 Task: Sort the products in the category "Makeup" by unit price (high first).
Action: Mouse moved to (291, 152)
Screenshot: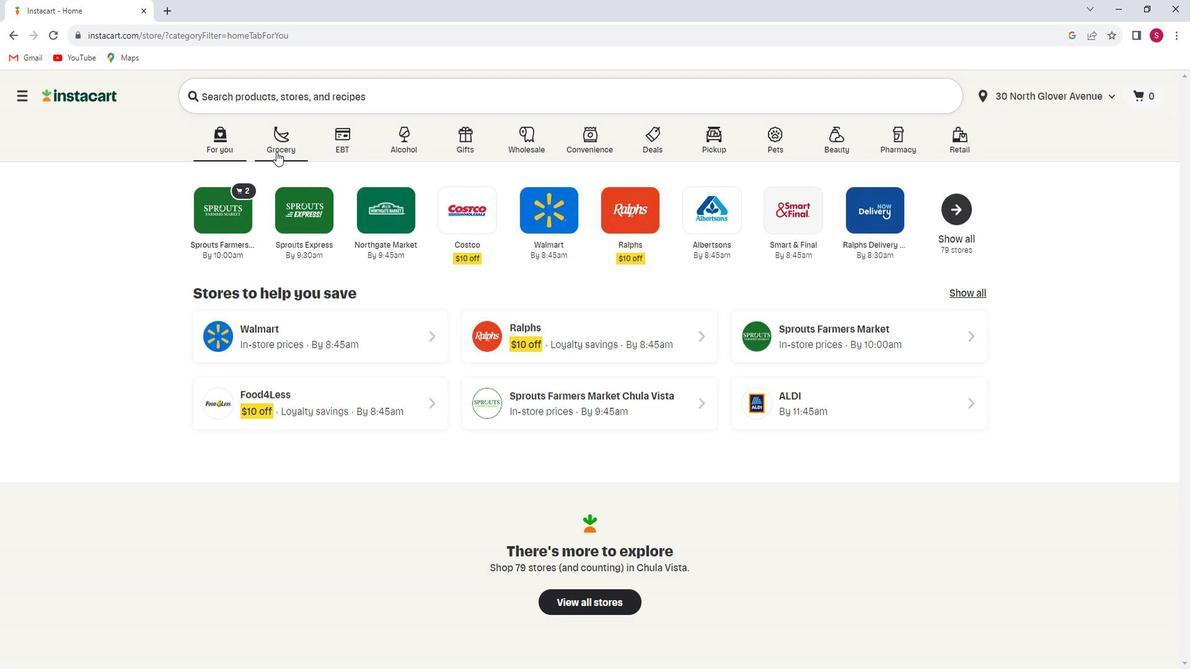 
Action: Mouse pressed left at (291, 152)
Screenshot: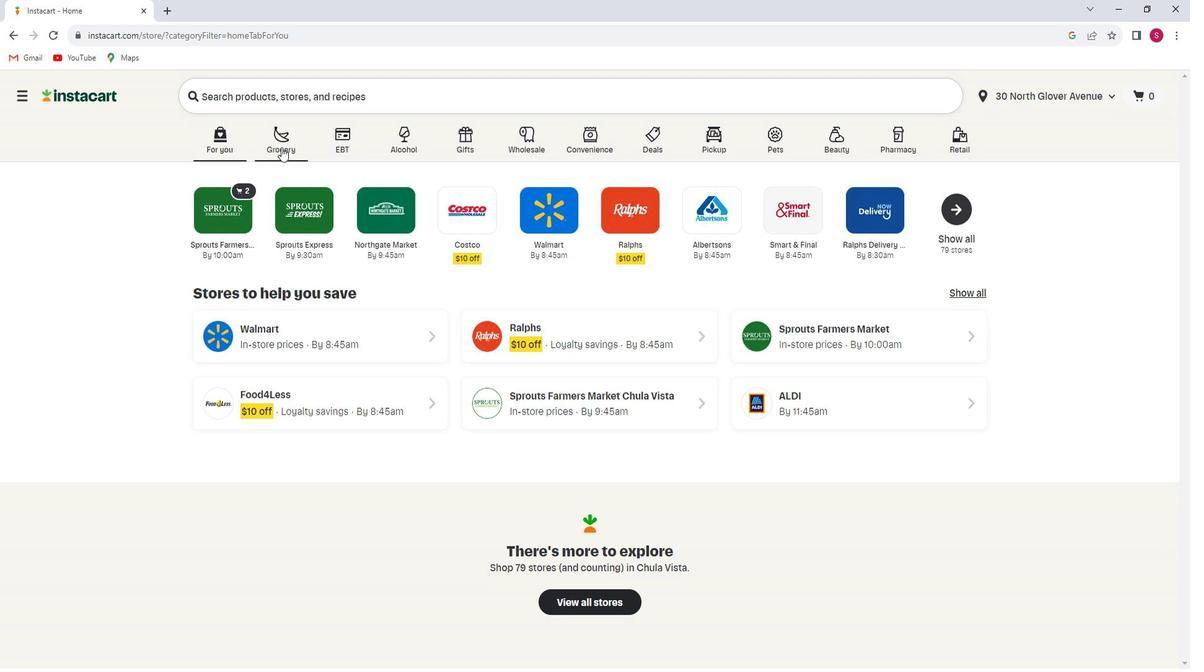 
Action: Mouse moved to (270, 358)
Screenshot: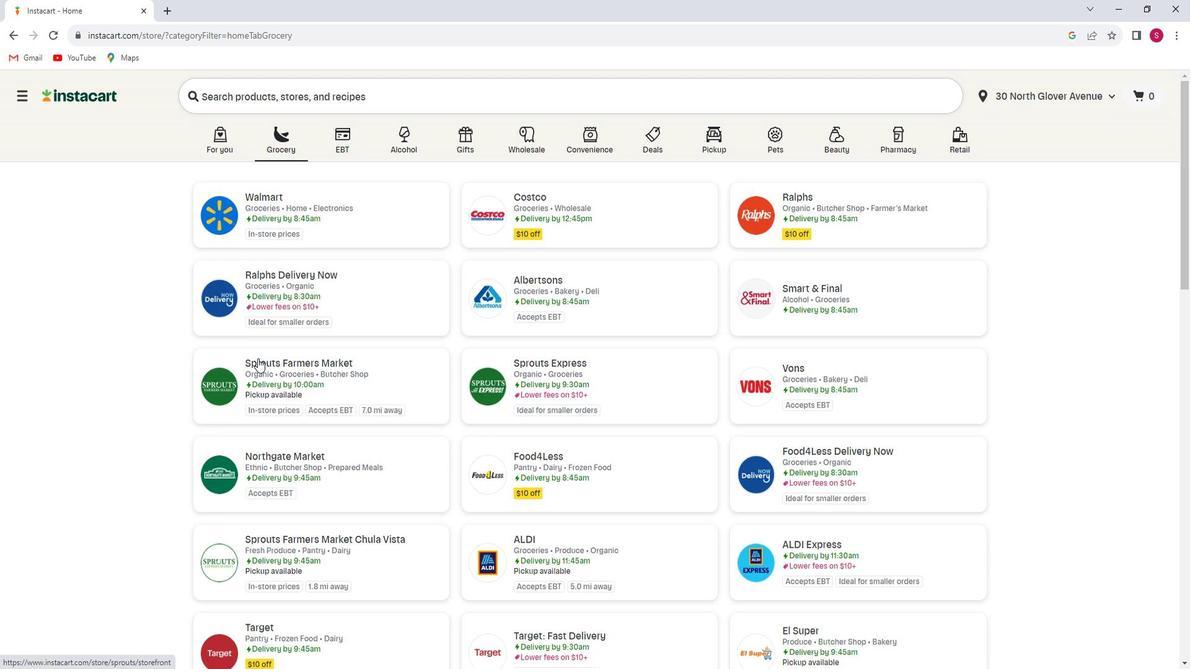 
Action: Mouse pressed left at (270, 358)
Screenshot: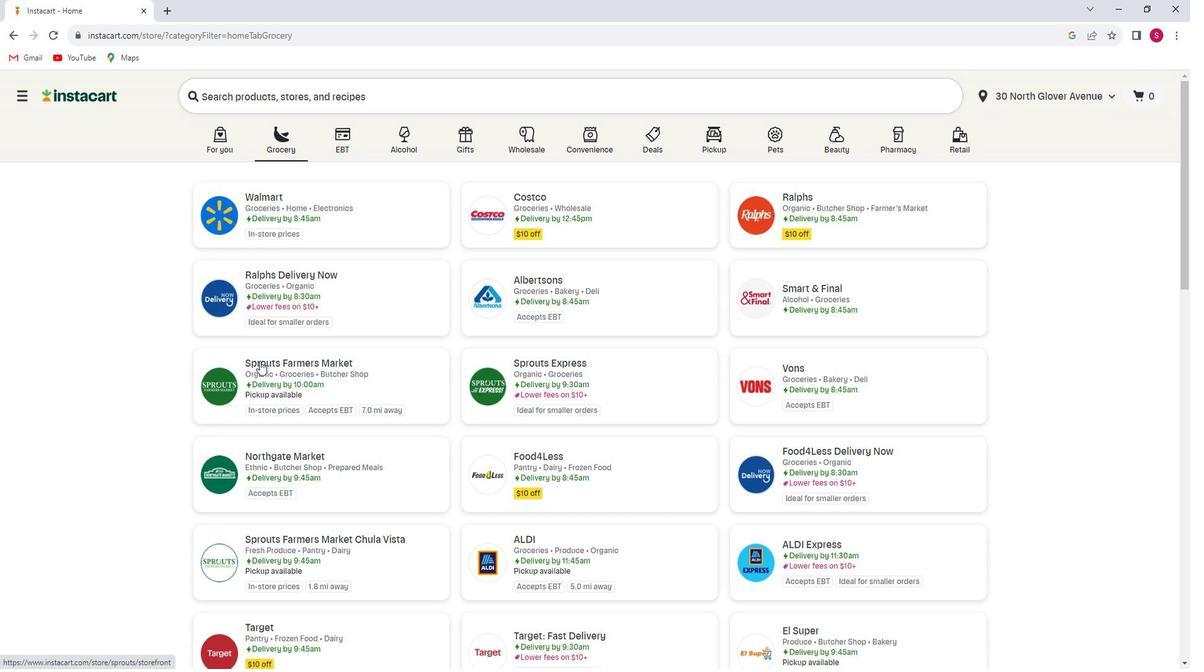 
Action: Mouse moved to (95, 366)
Screenshot: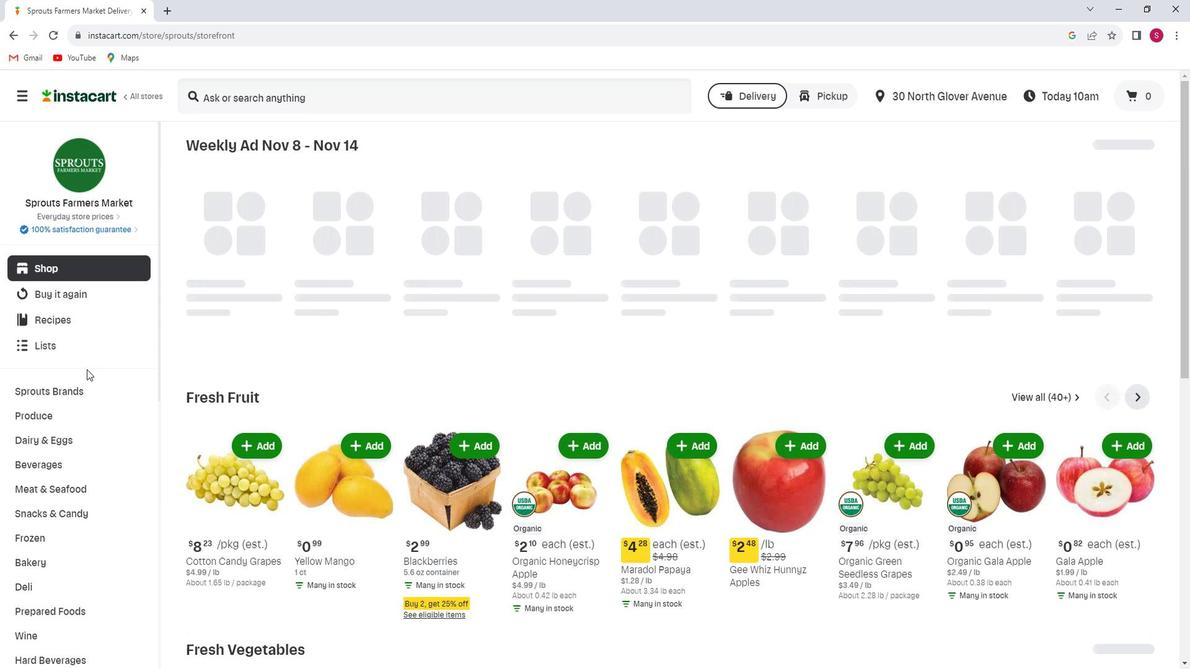 
Action: Mouse scrolled (95, 365) with delta (0, 0)
Screenshot: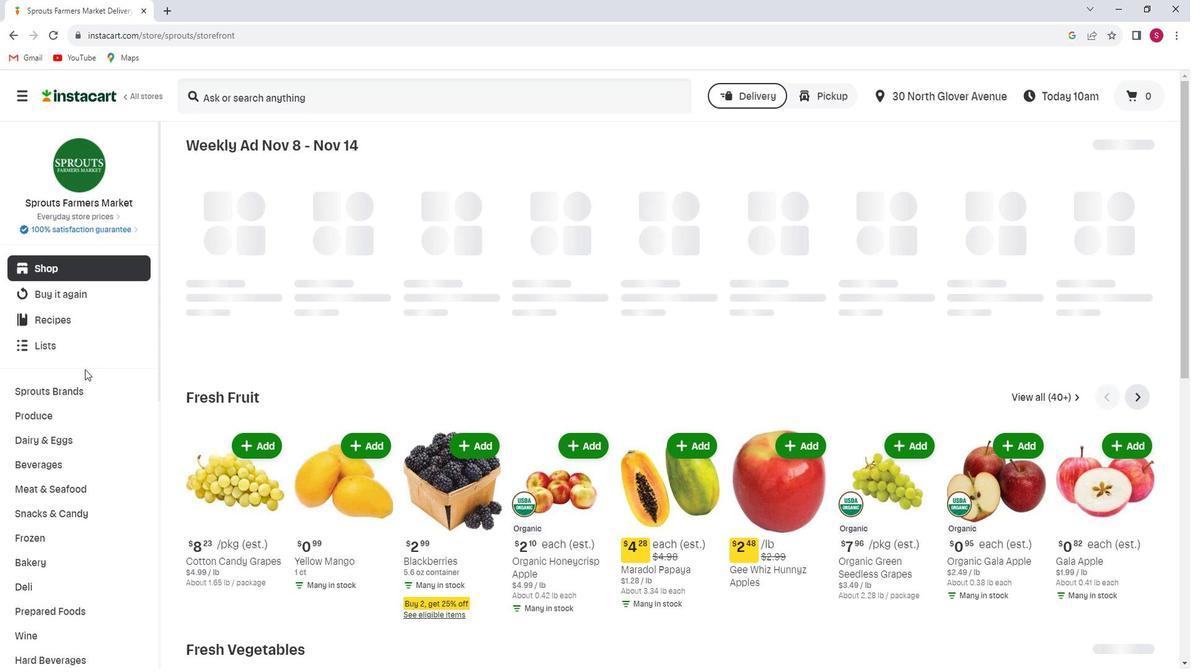 
Action: Mouse scrolled (95, 365) with delta (0, 0)
Screenshot: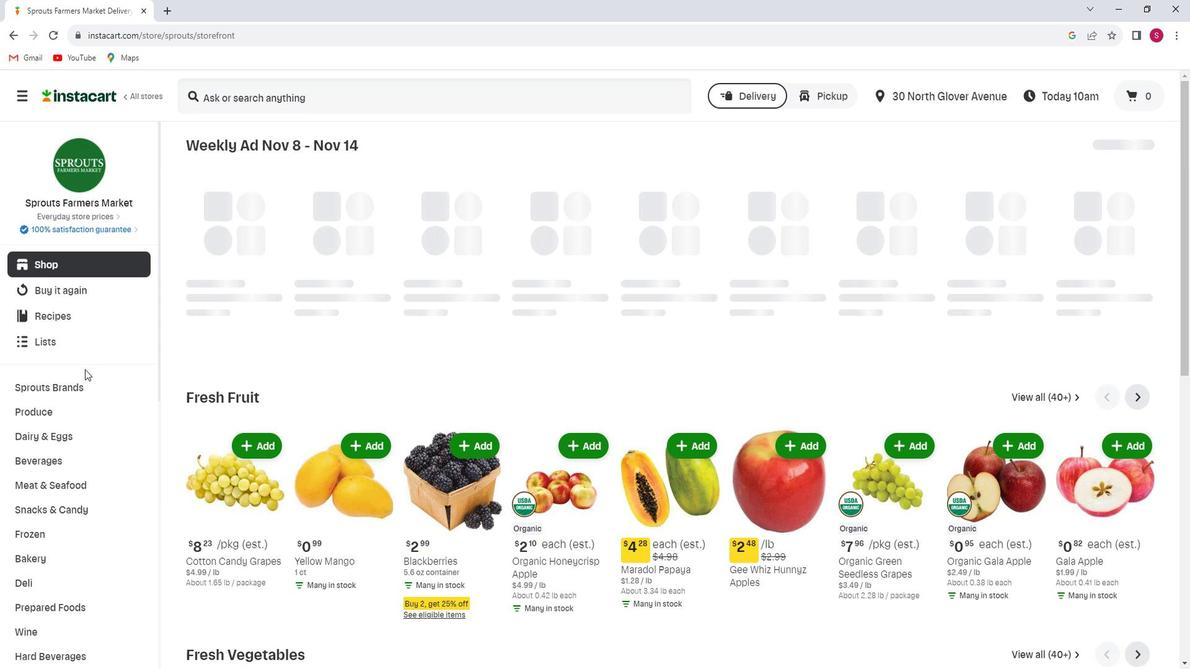 
Action: Mouse scrolled (95, 365) with delta (0, 0)
Screenshot: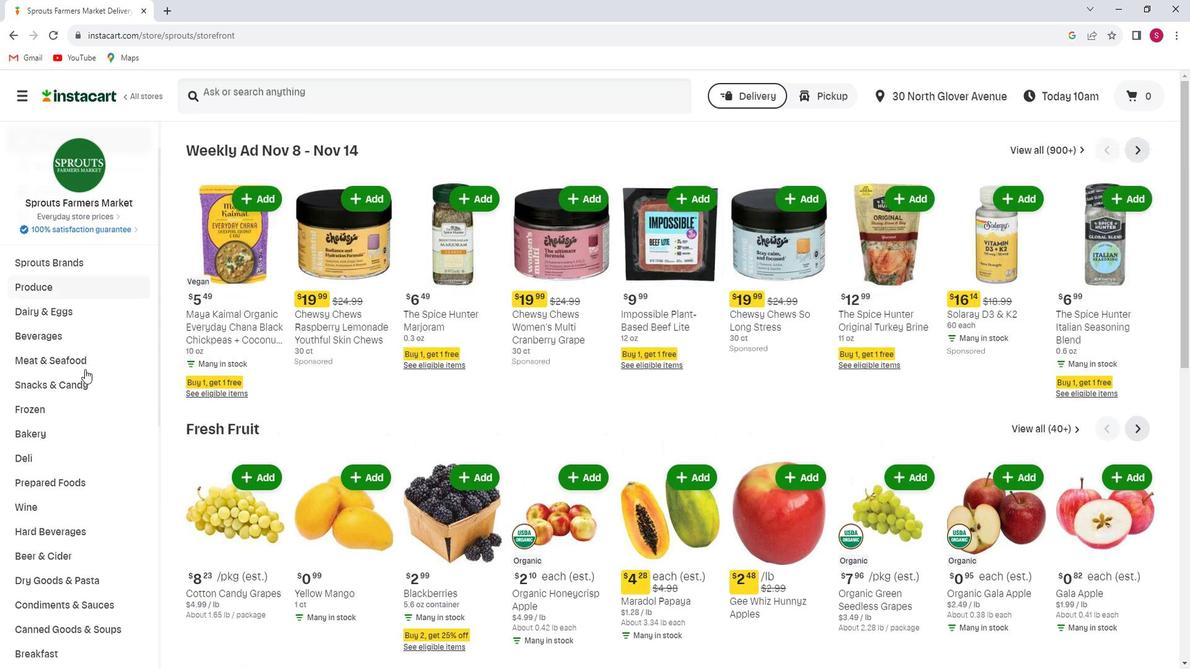 
Action: Mouse scrolled (95, 365) with delta (0, 0)
Screenshot: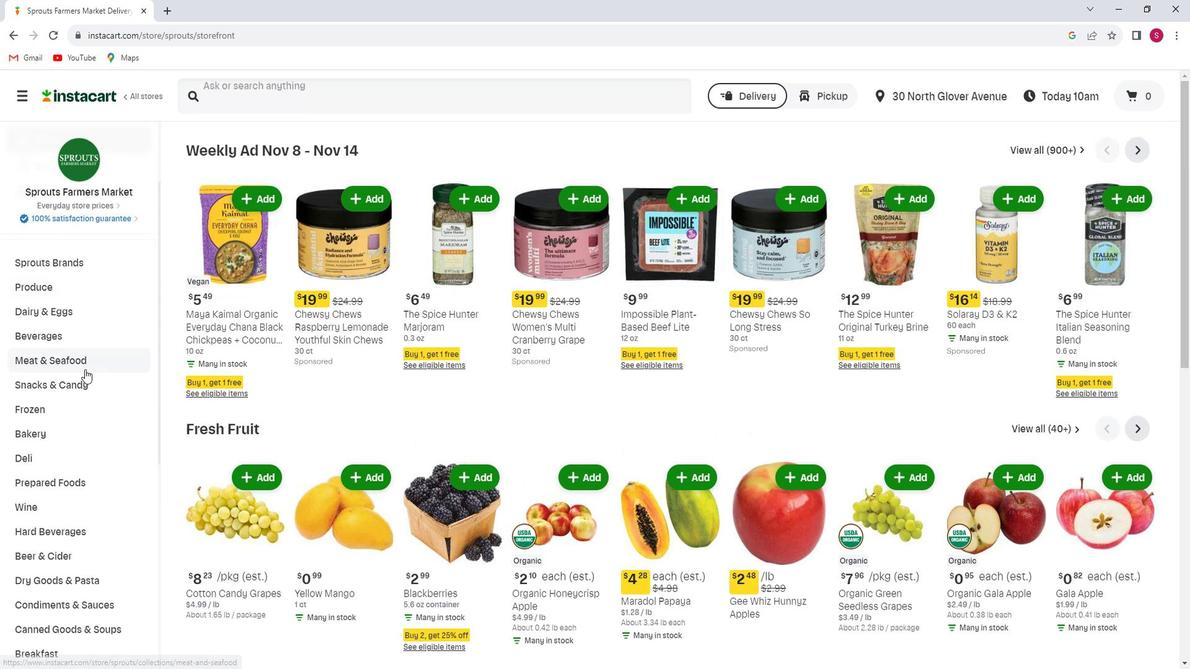 
Action: Mouse scrolled (95, 365) with delta (0, 0)
Screenshot: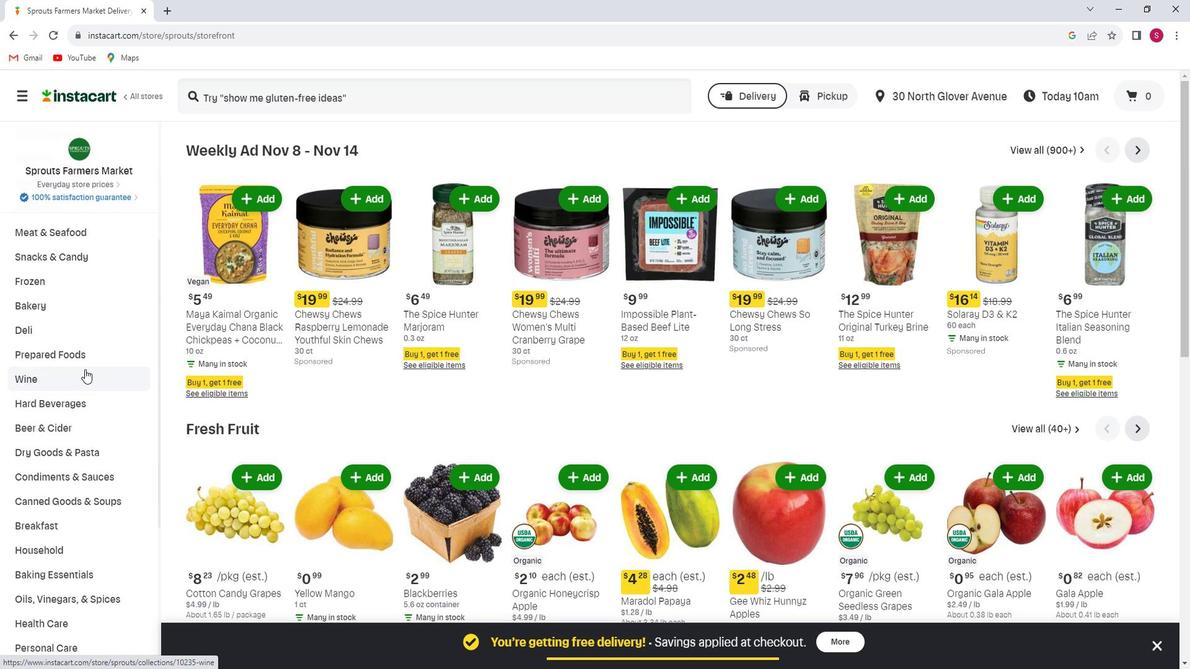 
Action: Mouse scrolled (95, 365) with delta (0, 0)
Screenshot: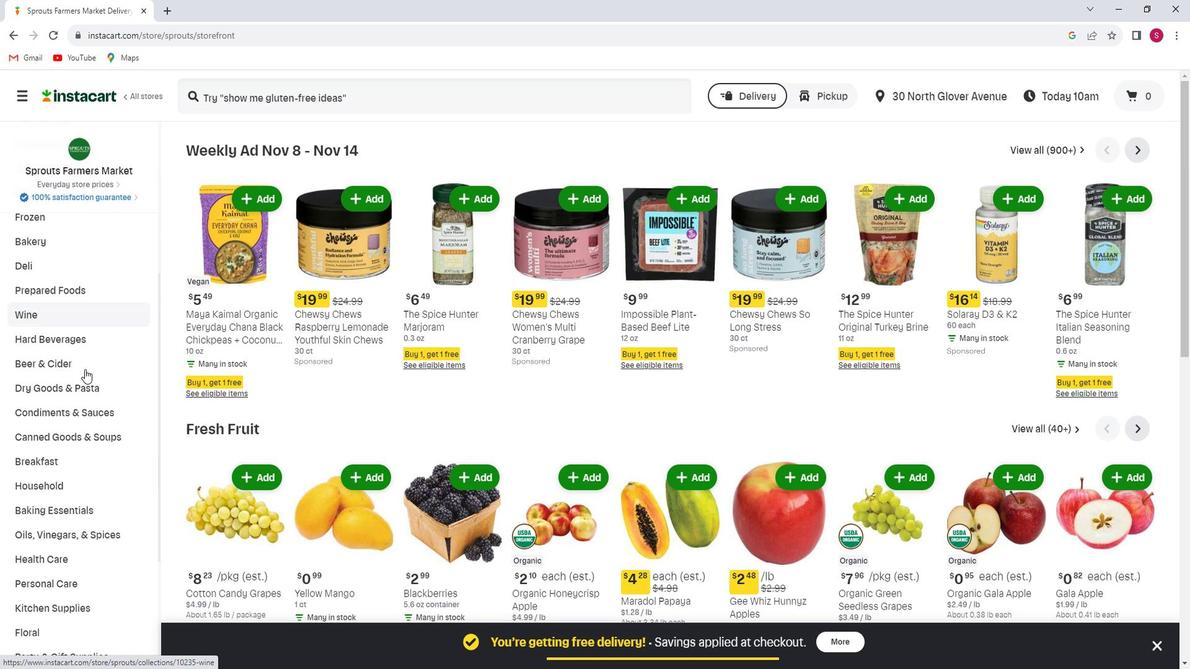 
Action: Mouse scrolled (95, 365) with delta (0, 0)
Screenshot: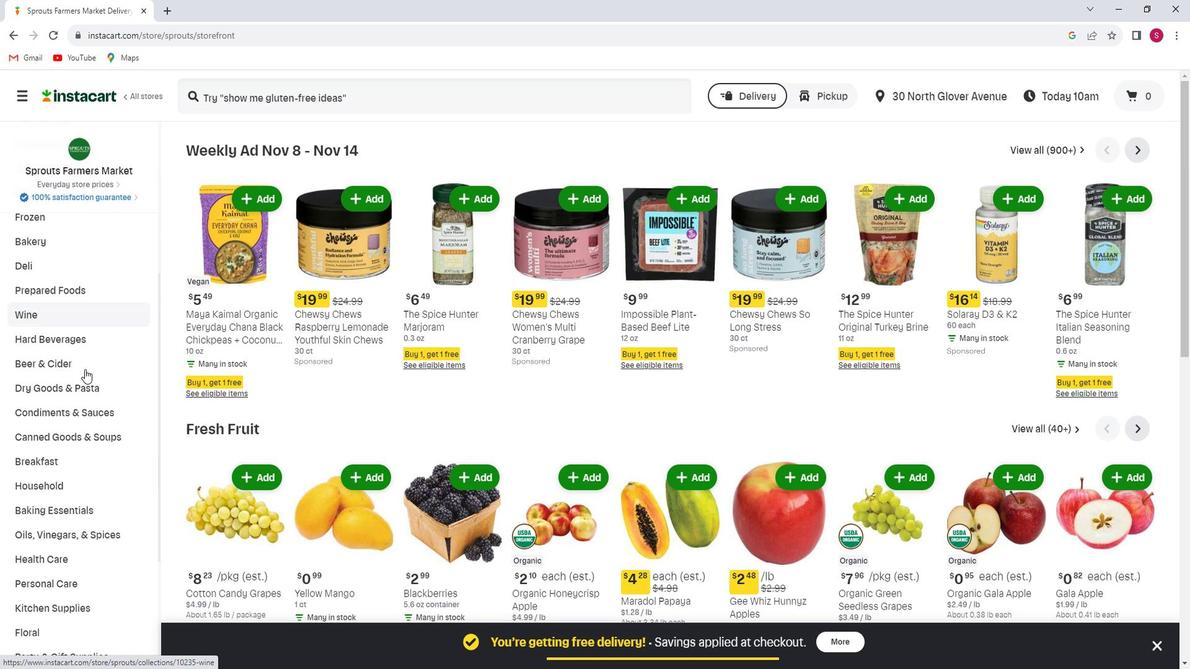 
Action: Mouse scrolled (95, 365) with delta (0, 0)
Screenshot: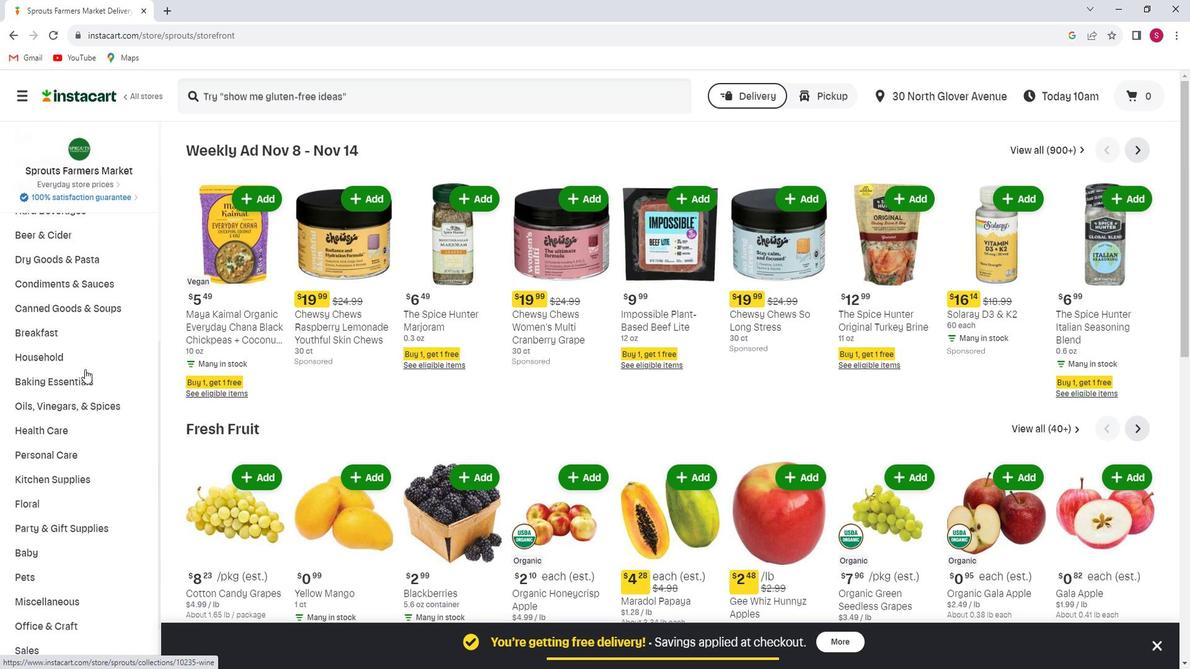 
Action: Mouse scrolled (95, 365) with delta (0, 0)
Screenshot: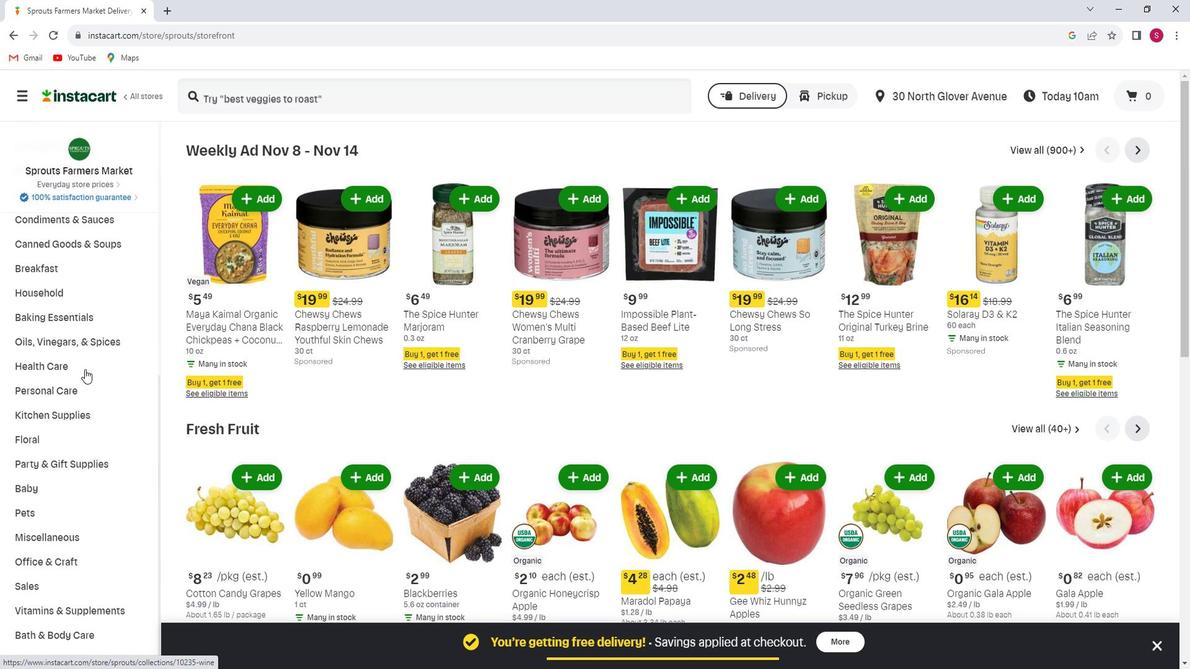 
Action: Mouse scrolled (95, 365) with delta (0, 0)
Screenshot: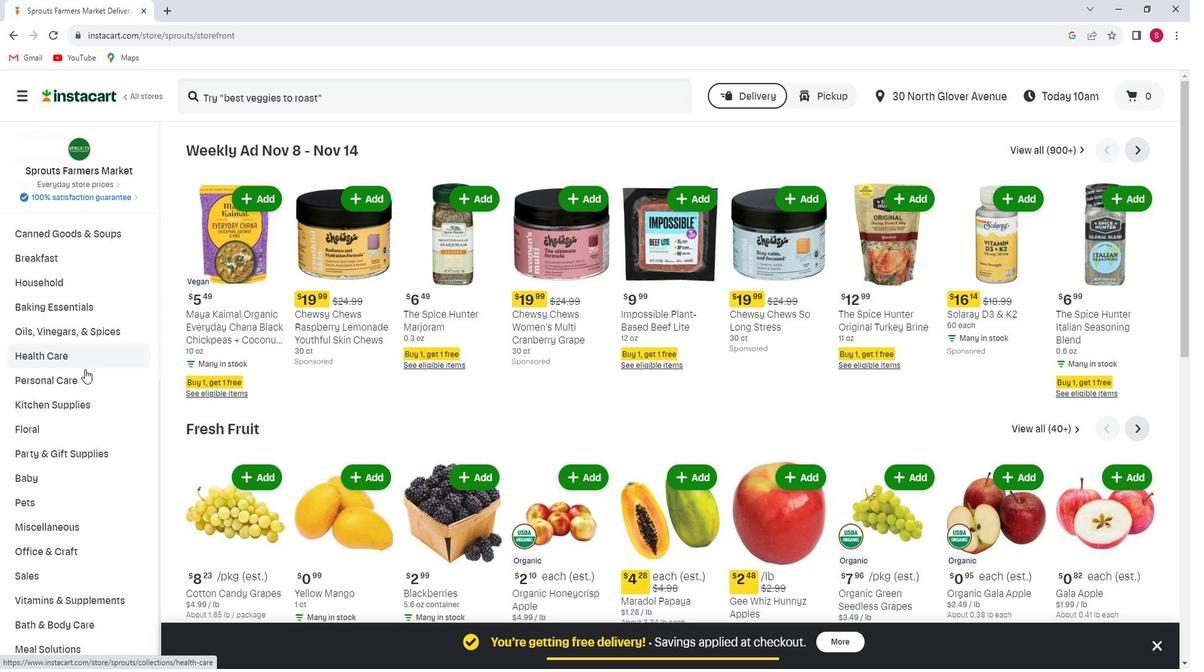 
Action: Mouse scrolled (95, 365) with delta (0, 0)
Screenshot: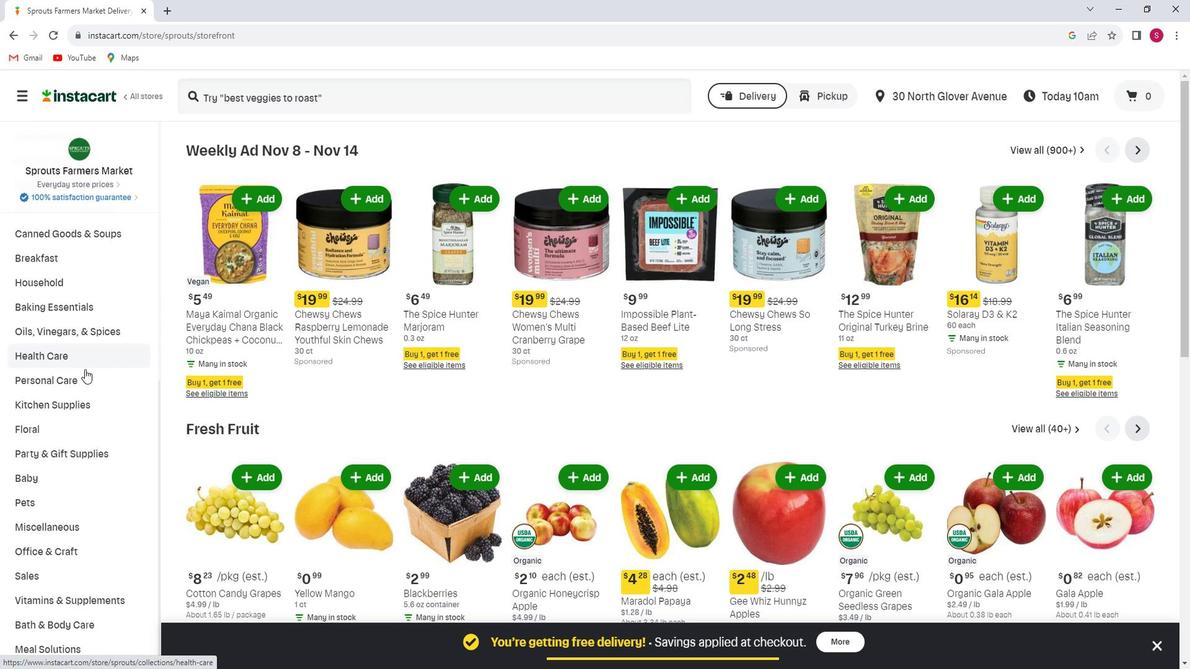 
Action: Mouse moved to (92, 376)
Screenshot: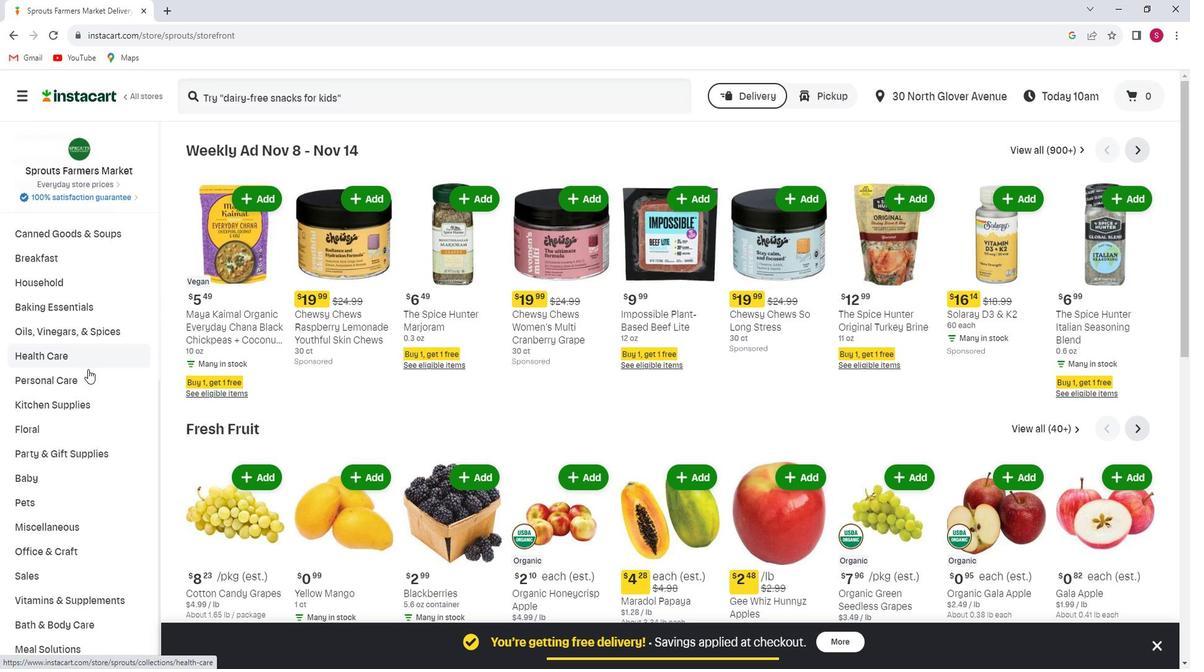 
Action: Mouse pressed left at (92, 376)
Screenshot: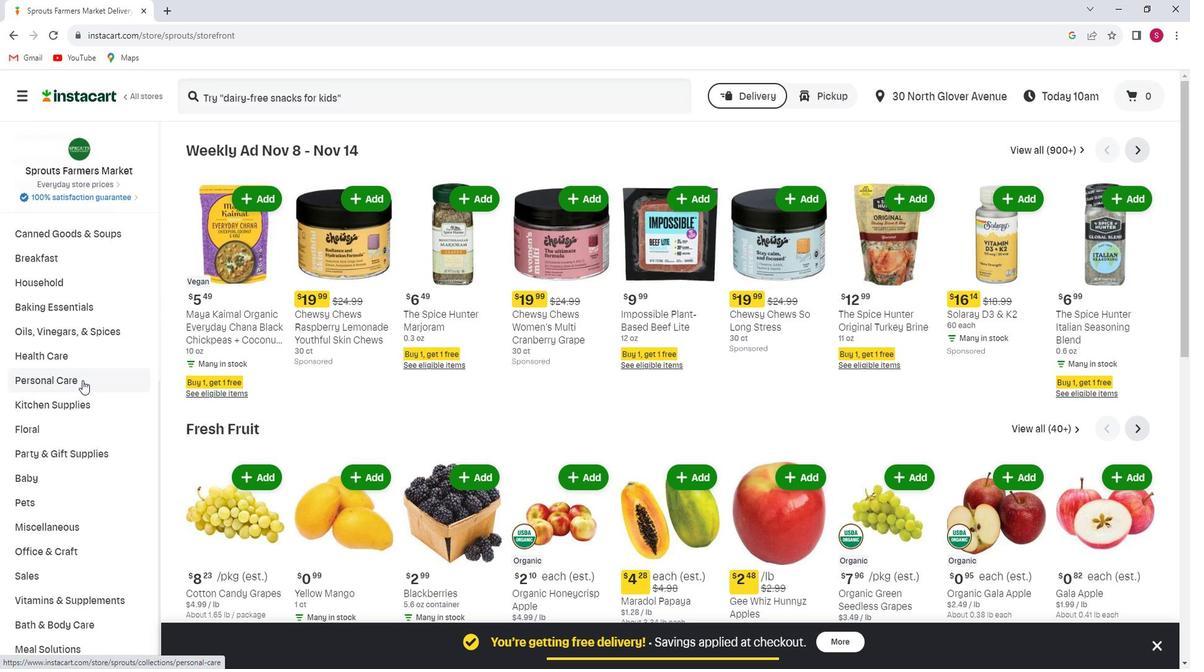 
Action: Mouse moved to (1092, 190)
Screenshot: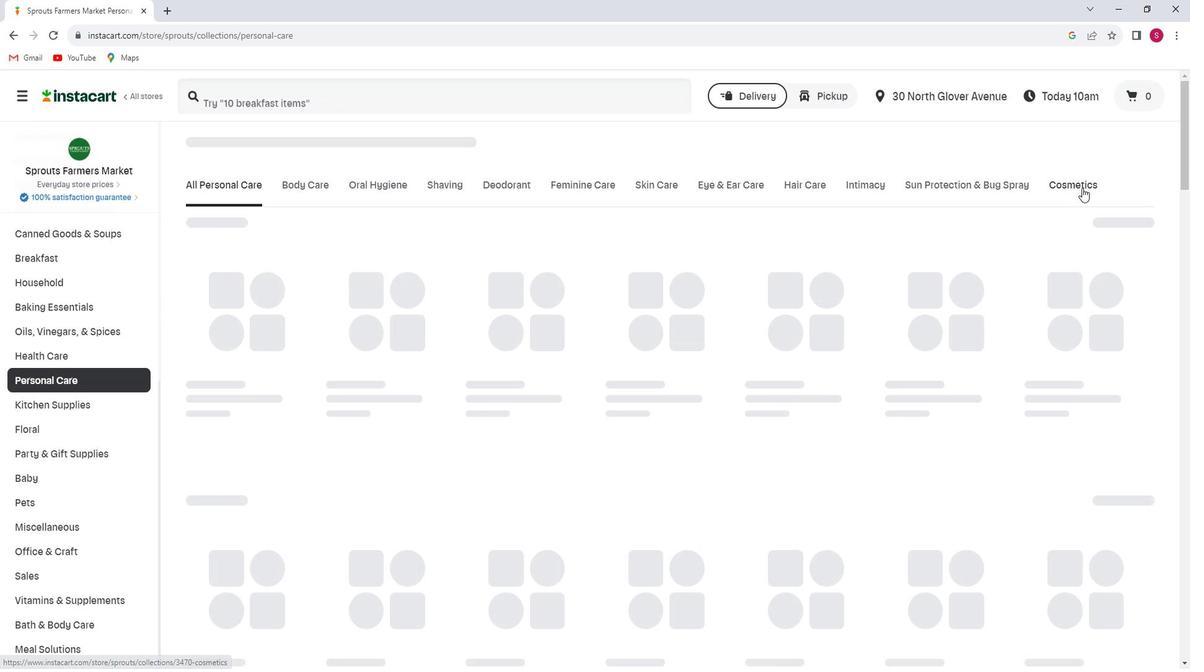 
Action: Mouse pressed left at (1092, 190)
Screenshot: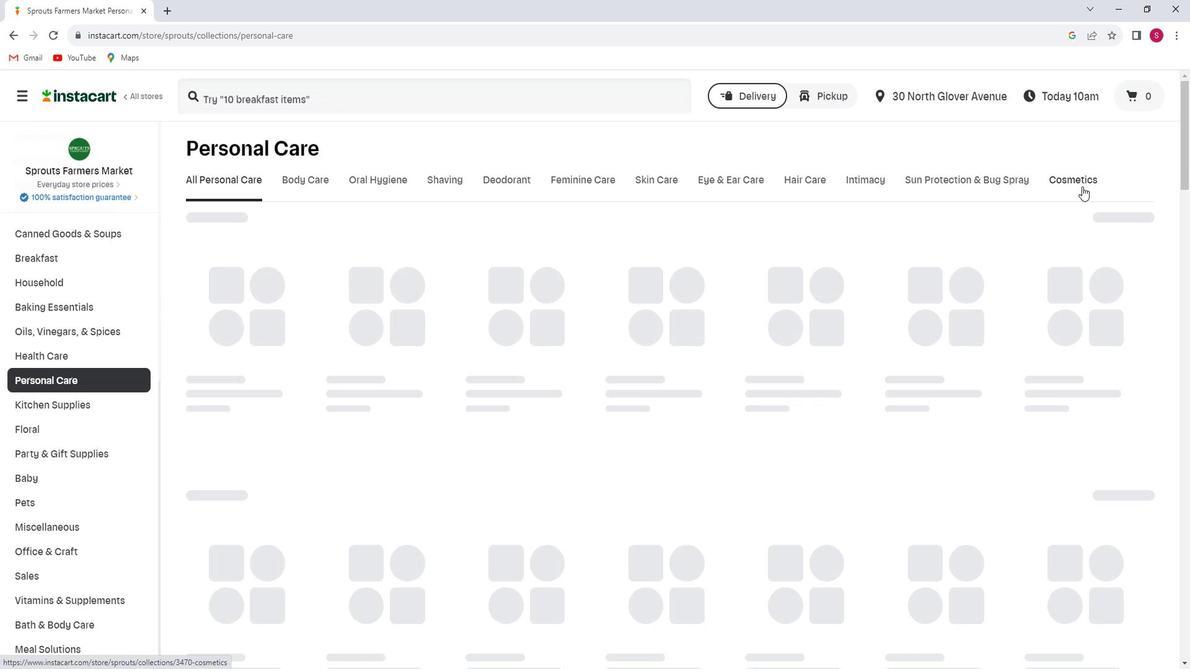 
Action: Mouse moved to (290, 241)
Screenshot: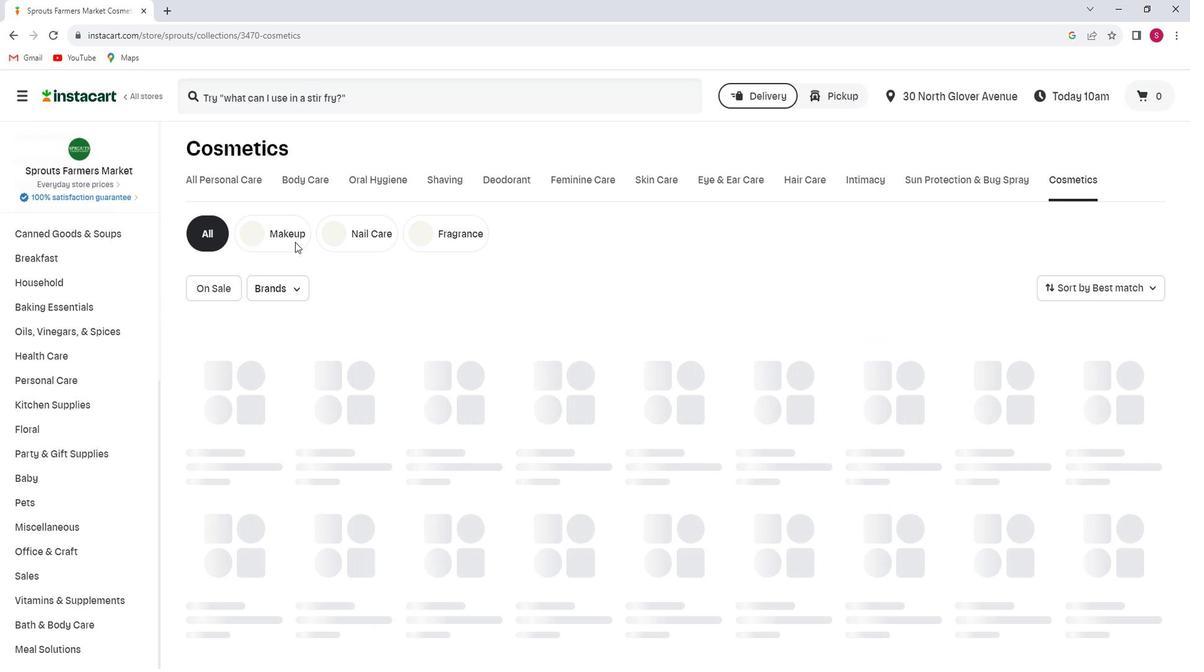 
Action: Mouse pressed left at (290, 241)
Screenshot: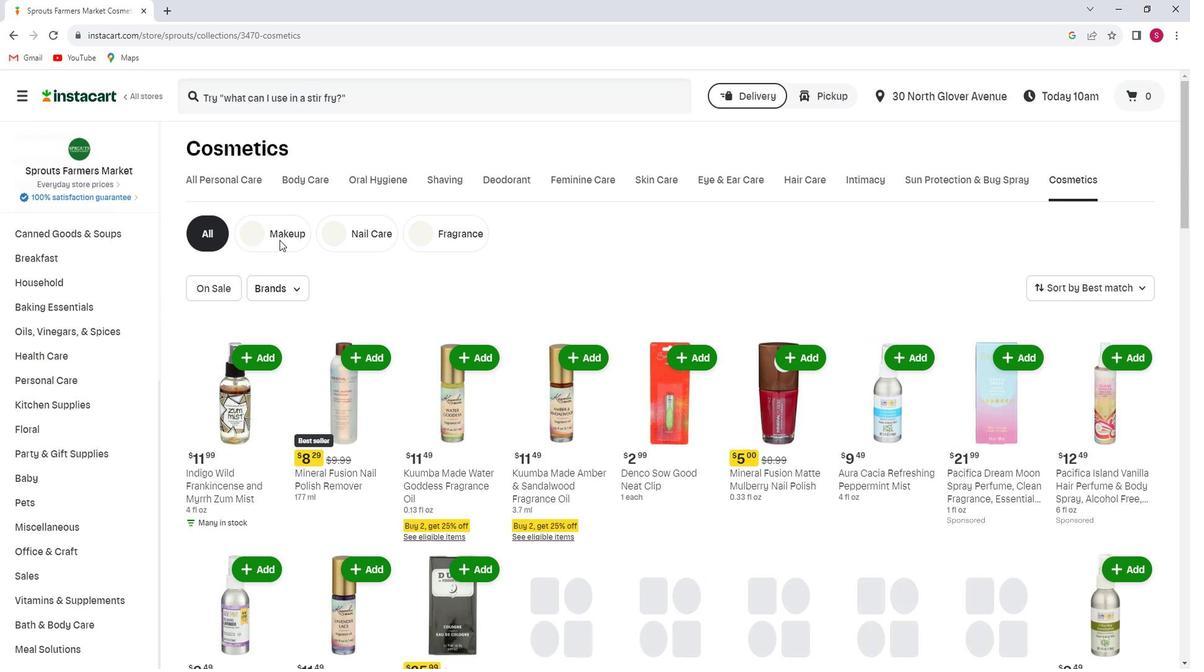 
Action: Mouse moved to (1099, 292)
Screenshot: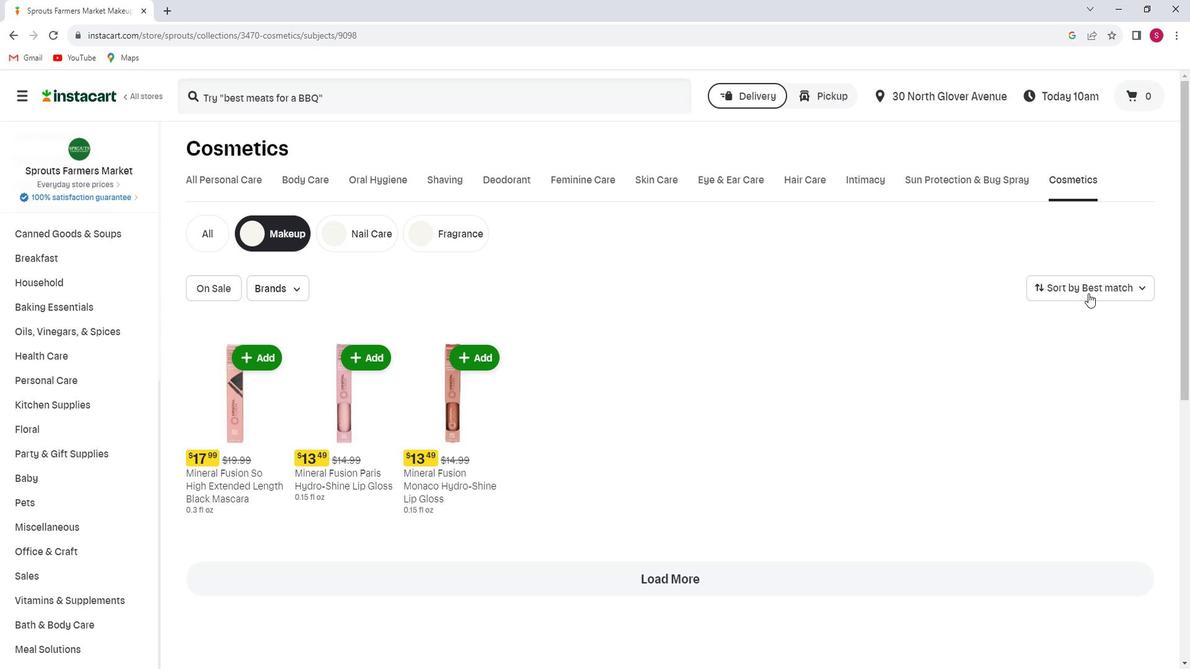 
Action: Mouse pressed left at (1099, 292)
Screenshot: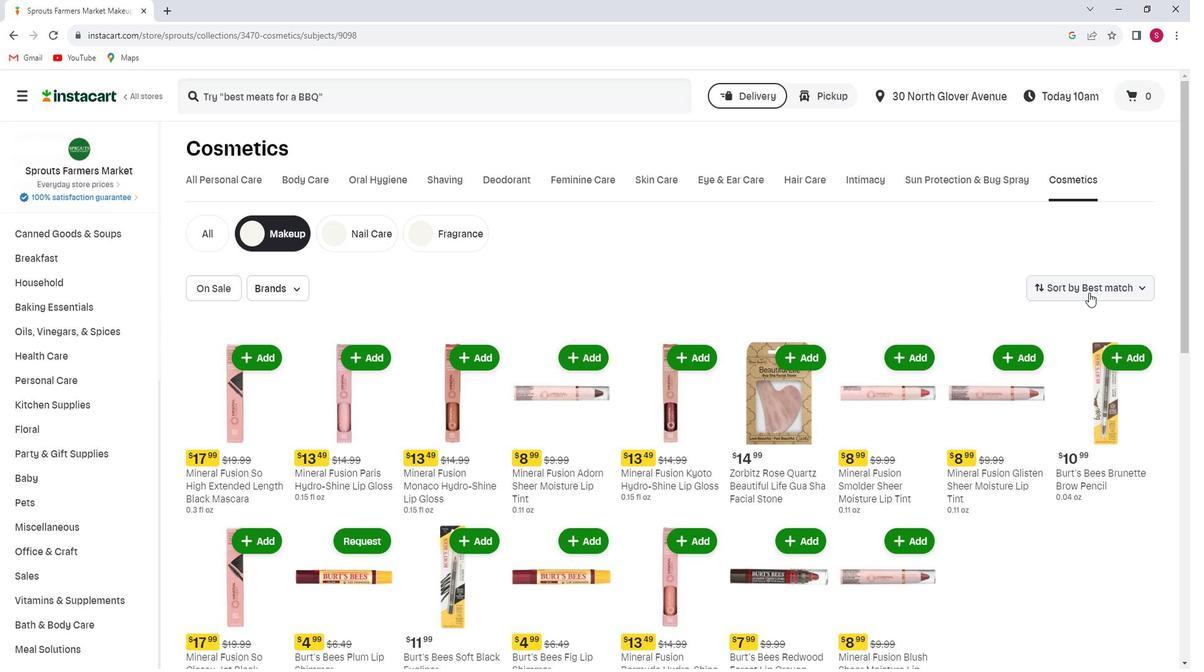 
Action: Mouse moved to (1100, 440)
Screenshot: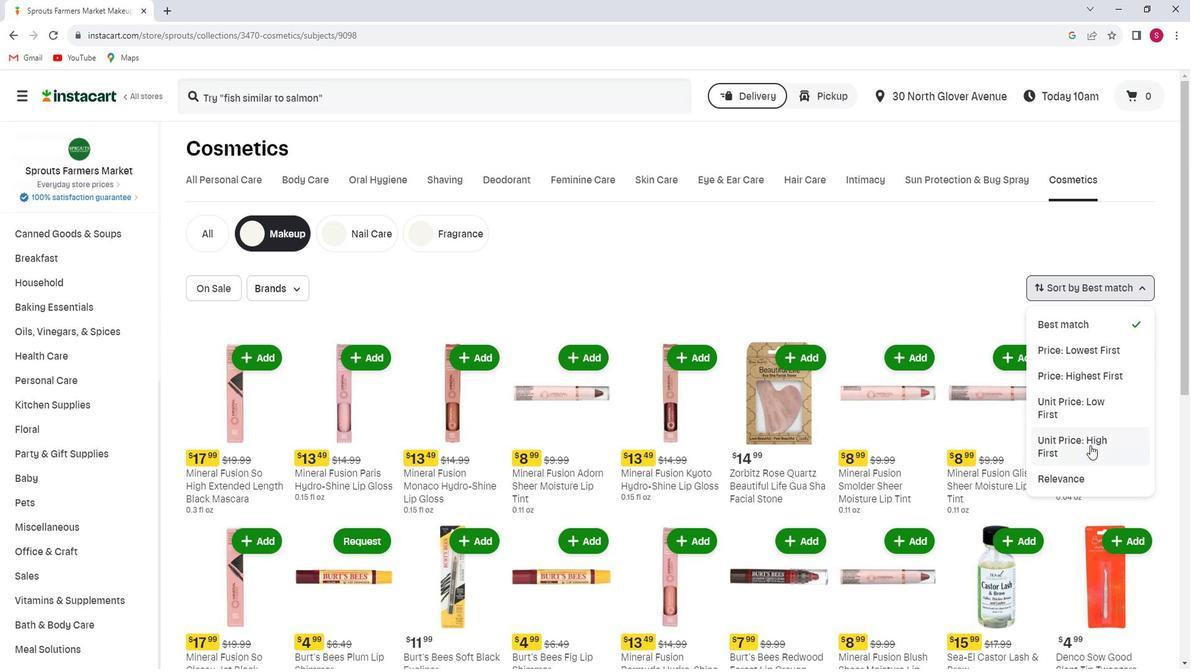 
Action: Mouse pressed left at (1100, 440)
Screenshot: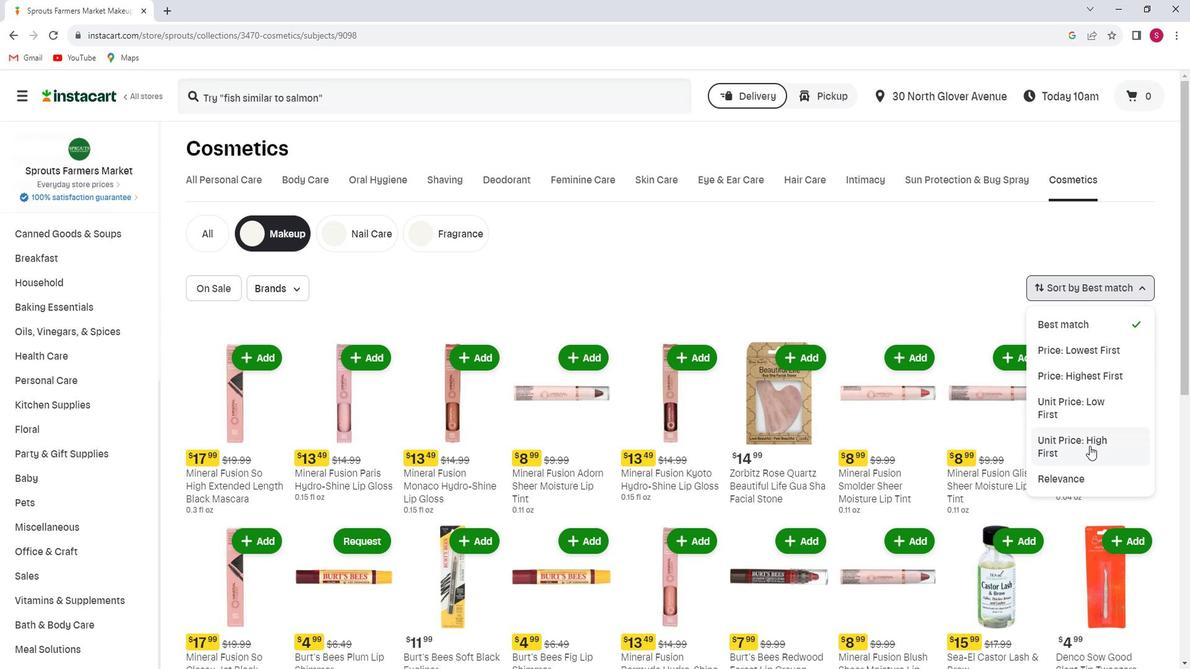
Action: Mouse moved to (731, 332)
Screenshot: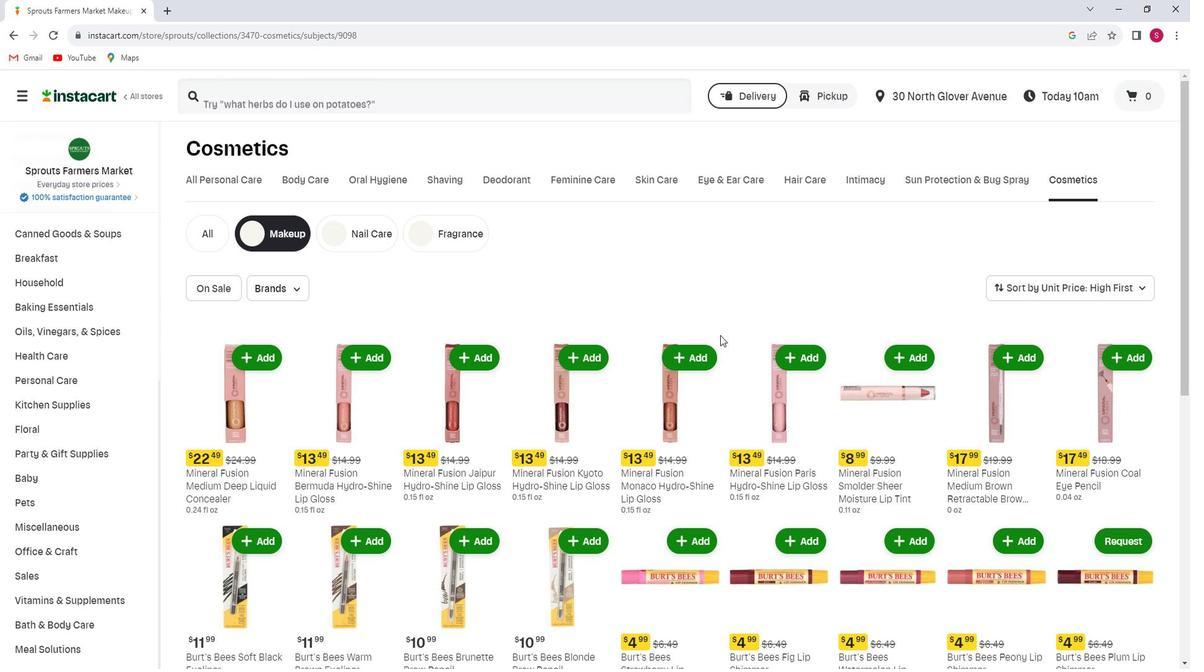 
